 Task: Enable motion detection using advanced video effects.
Action: Mouse moved to (120, 18)
Screenshot: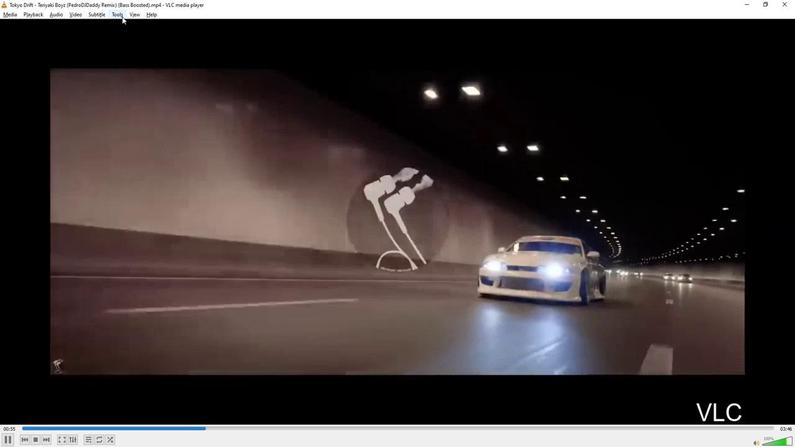 
Action: Mouse pressed left at (120, 18)
Screenshot: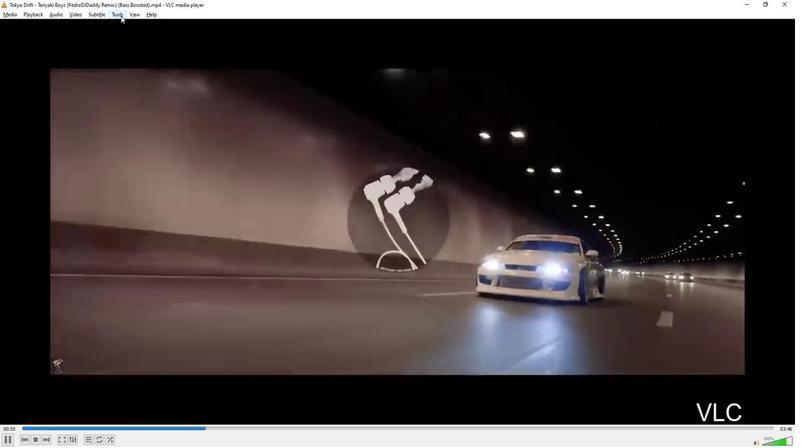 
Action: Mouse moved to (127, 24)
Screenshot: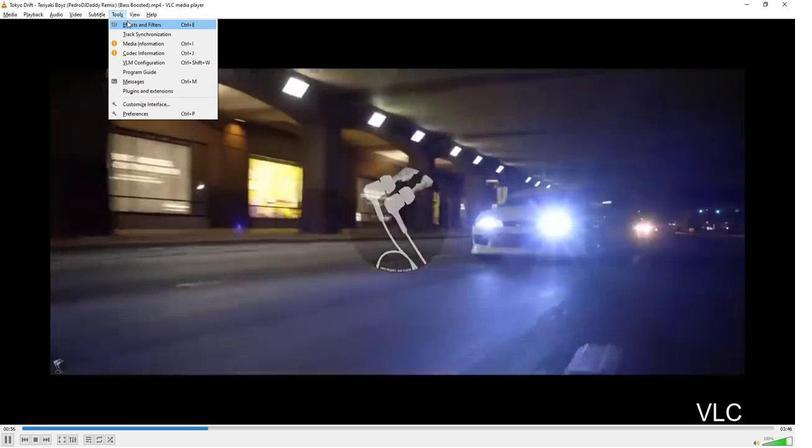 
Action: Mouse pressed left at (127, 24)
Screenshot: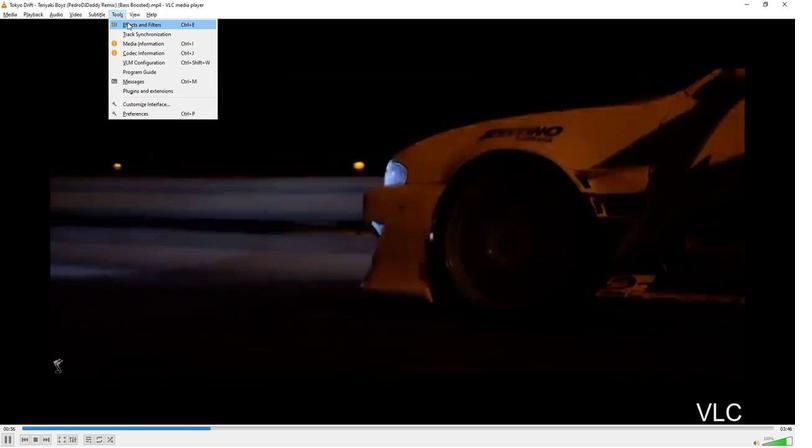 
Action: Mouse moved to (92, 67)
Screenshot: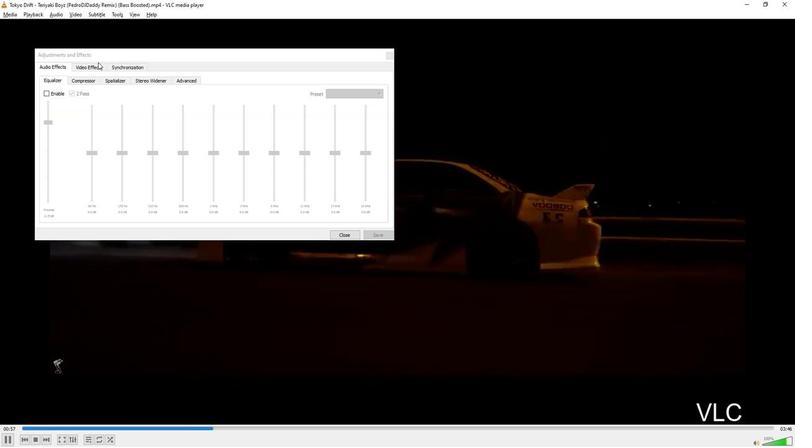 
Action: Mouse pressed left at (92, 67)
Screenshot: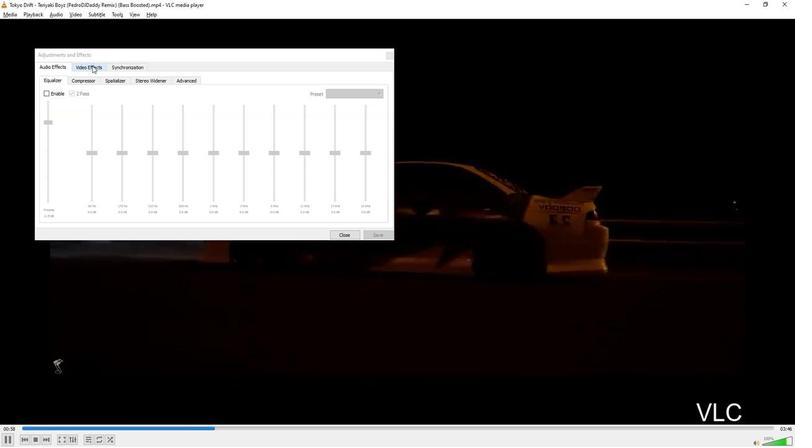 
Action: Mouse moved to (167, 80)
Screenshot: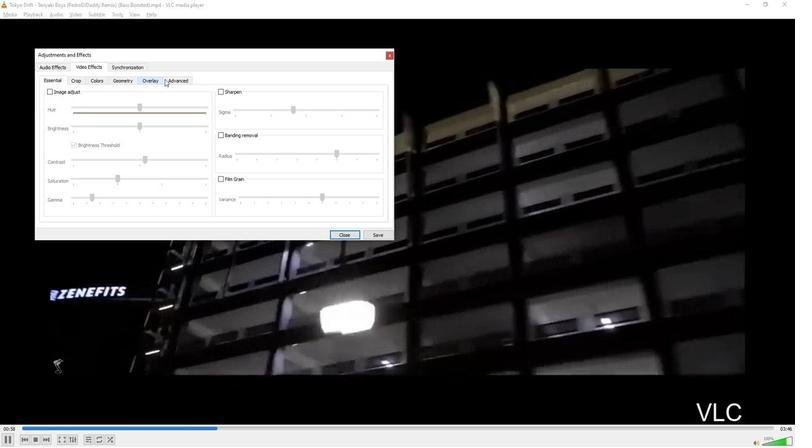 
Action: Mouse pressed left at (167, 80)
Screenshot: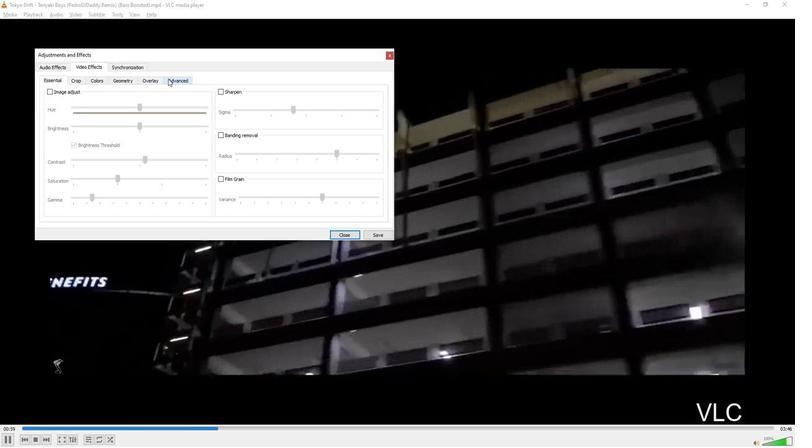 
Action: Mouse moved to (227, 210)
Screenshot: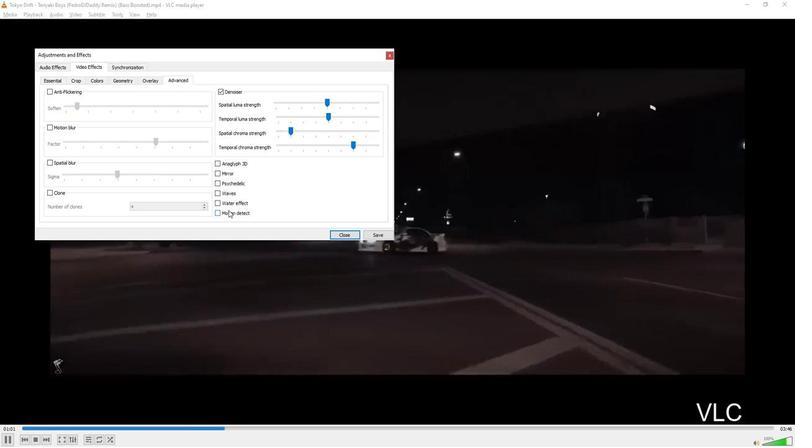
Action: Mouse pressed left at (227, 210)
Screenshot: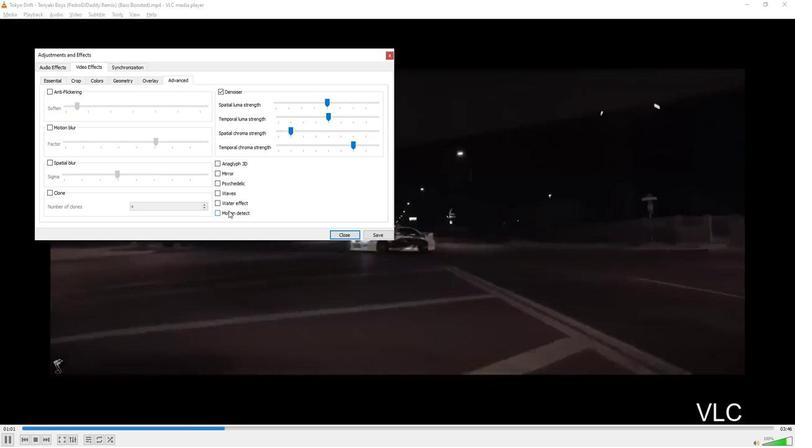 
Action: Mouse moved to (341, 296)
Screenshot: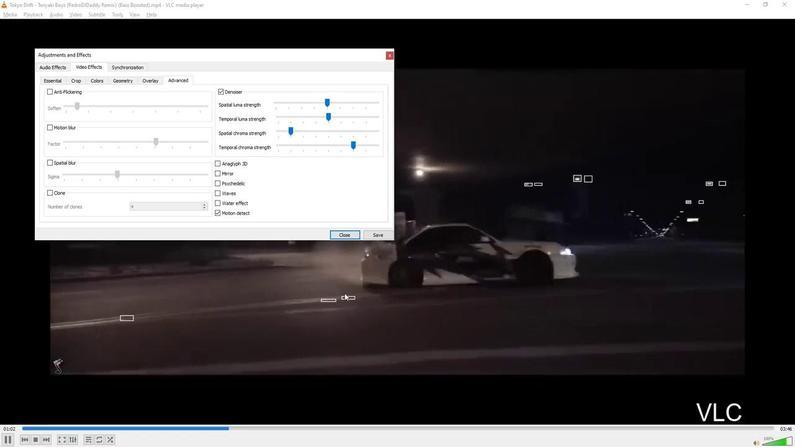
